 Task: Change the wraping the text "Please and thank you" to clip.
Action: Mouse moved to (416, 238)
Screenshot: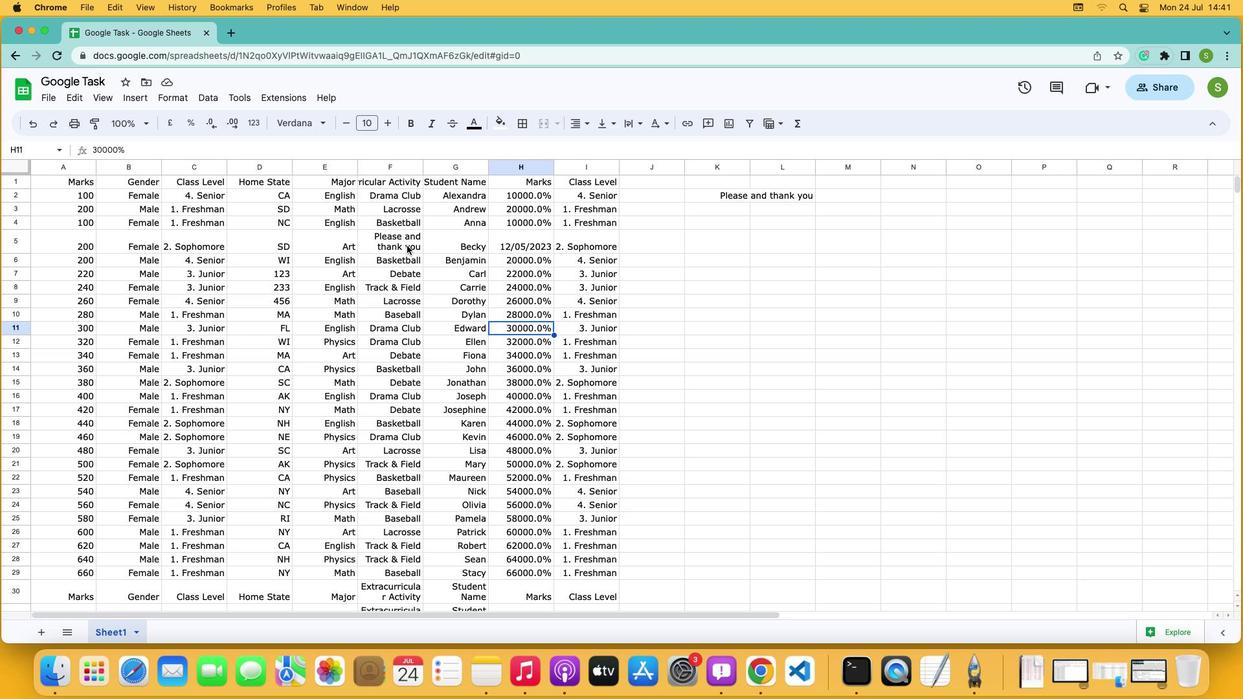 
Action: Mouse pressed left at (416, 238)
Screenshot: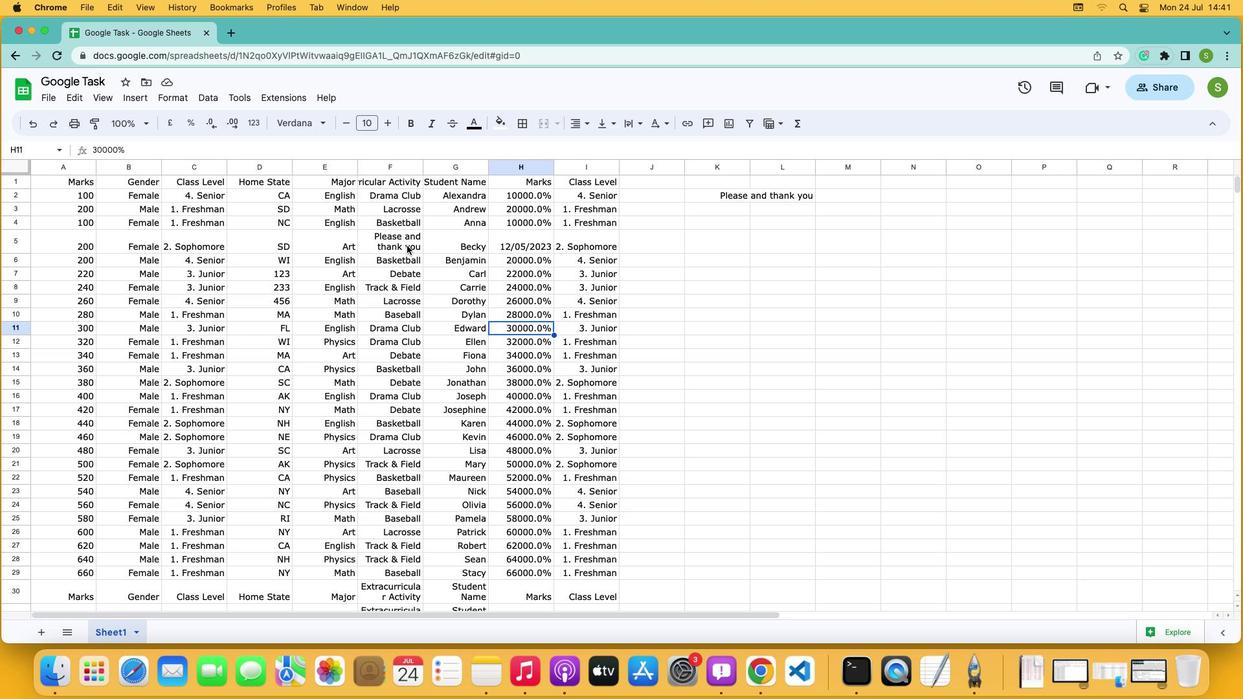
Action: Mouse pressed left at (416, 238)
Screenshot: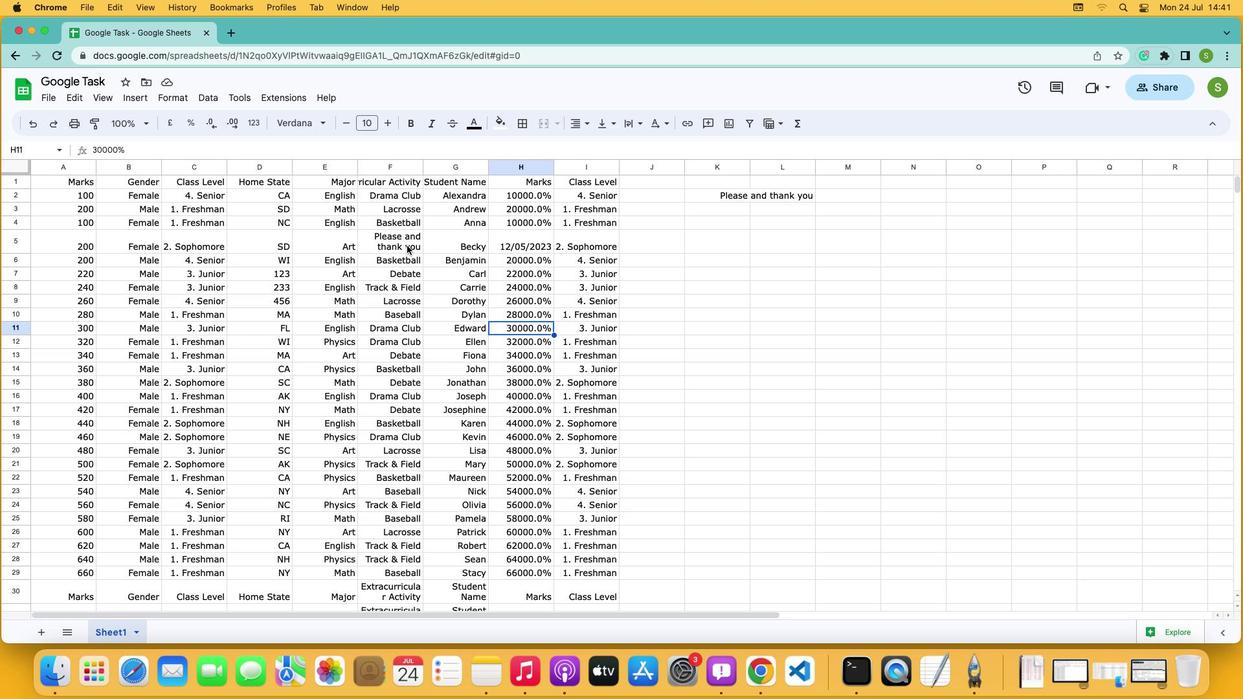 
Action: Mouse moved to (429, 231)
Screenshot: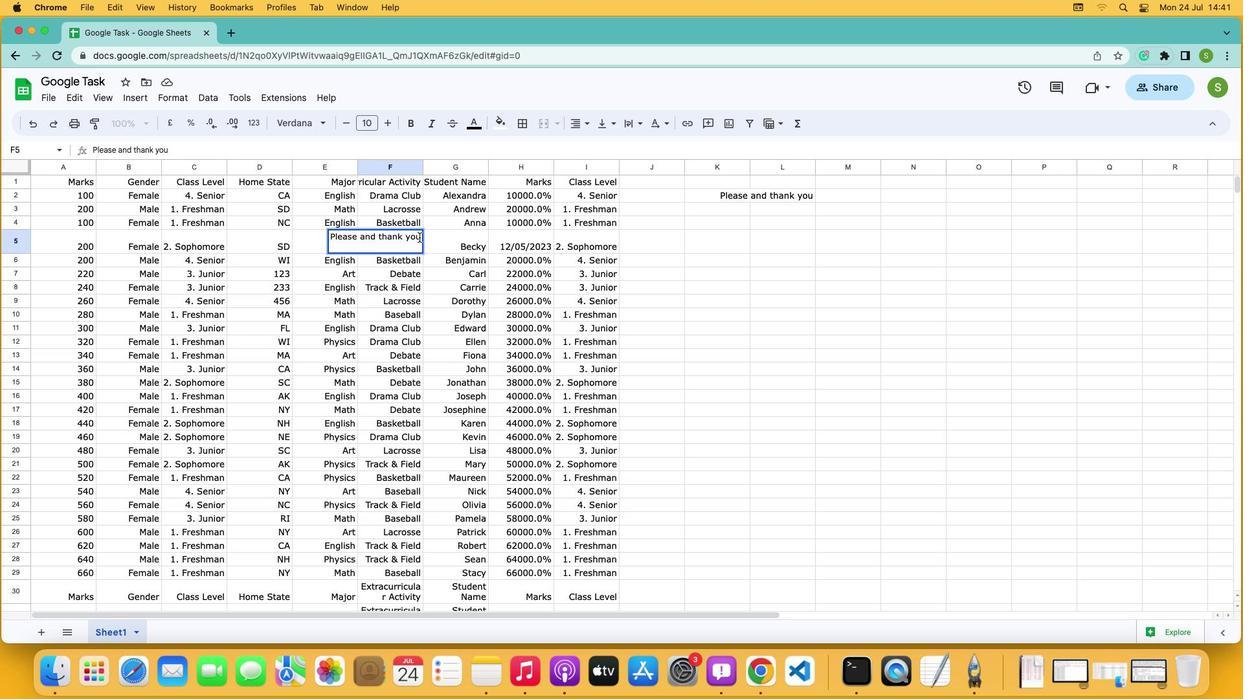 
Action: Mouse pressed left at (429, 231)
Screenshot: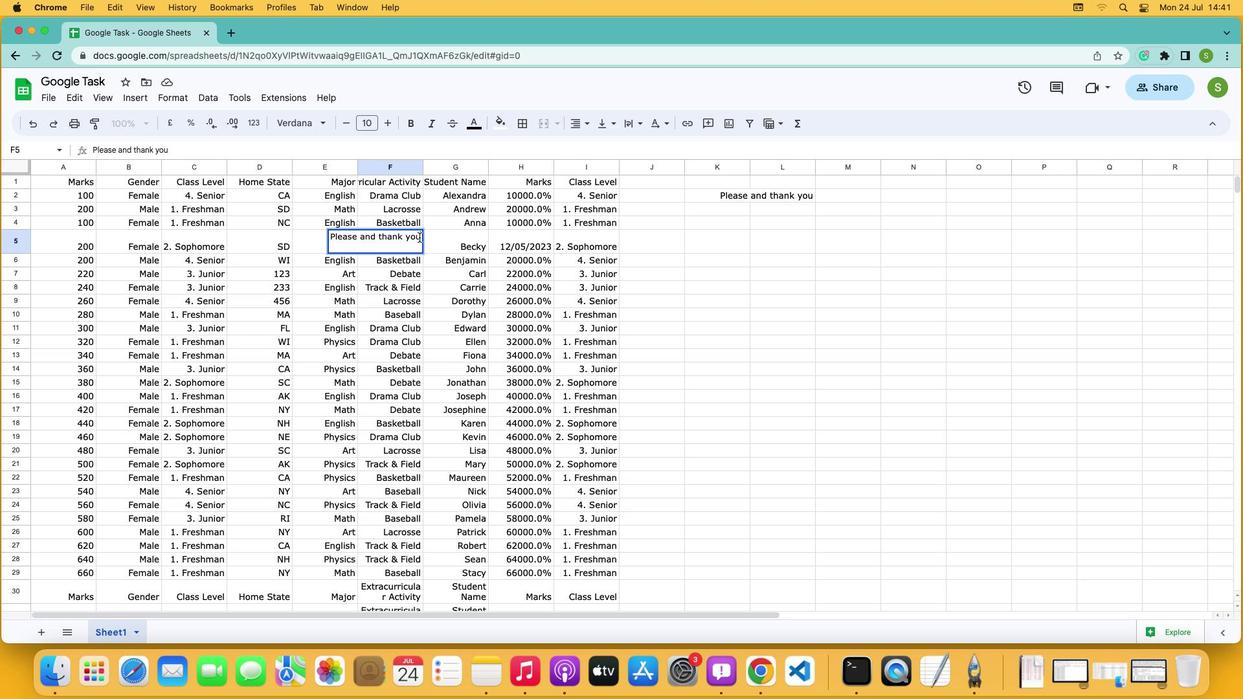 
Action: Mouse moved to (659, 132)
Screenshot: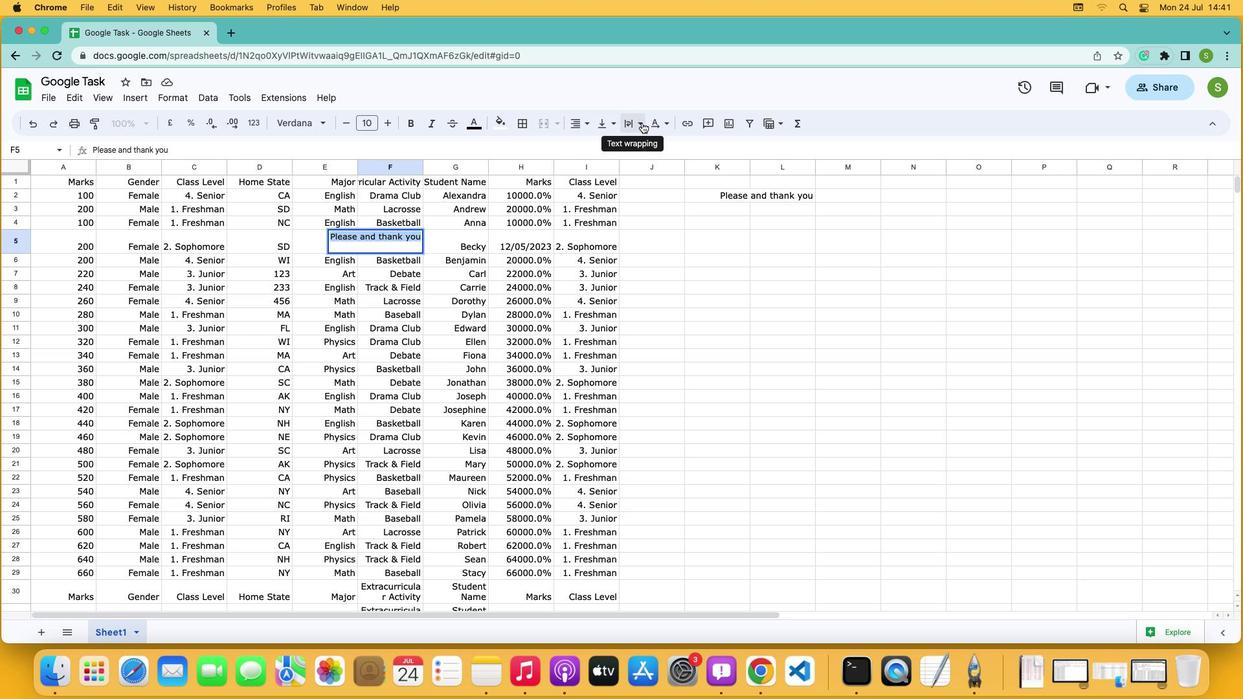 
Action: Mouse pressed left at (659, 132)
Screenshot: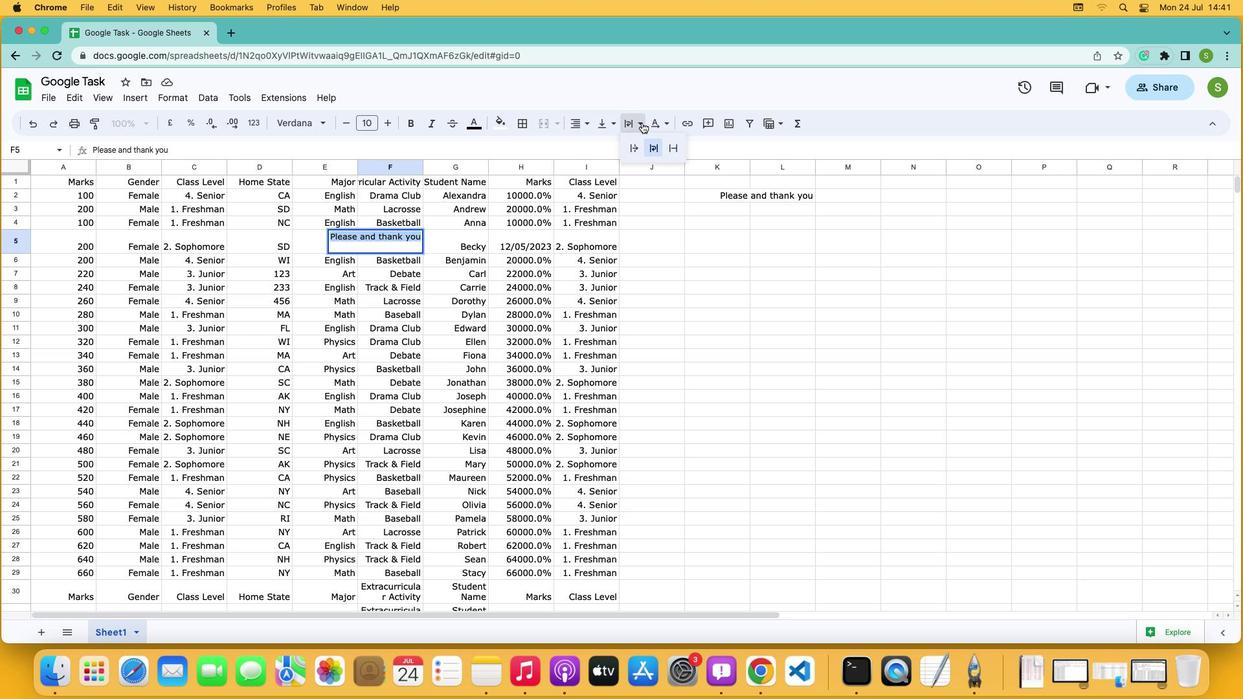 
Action: Mouse moved to (689, 153)
Screenshot: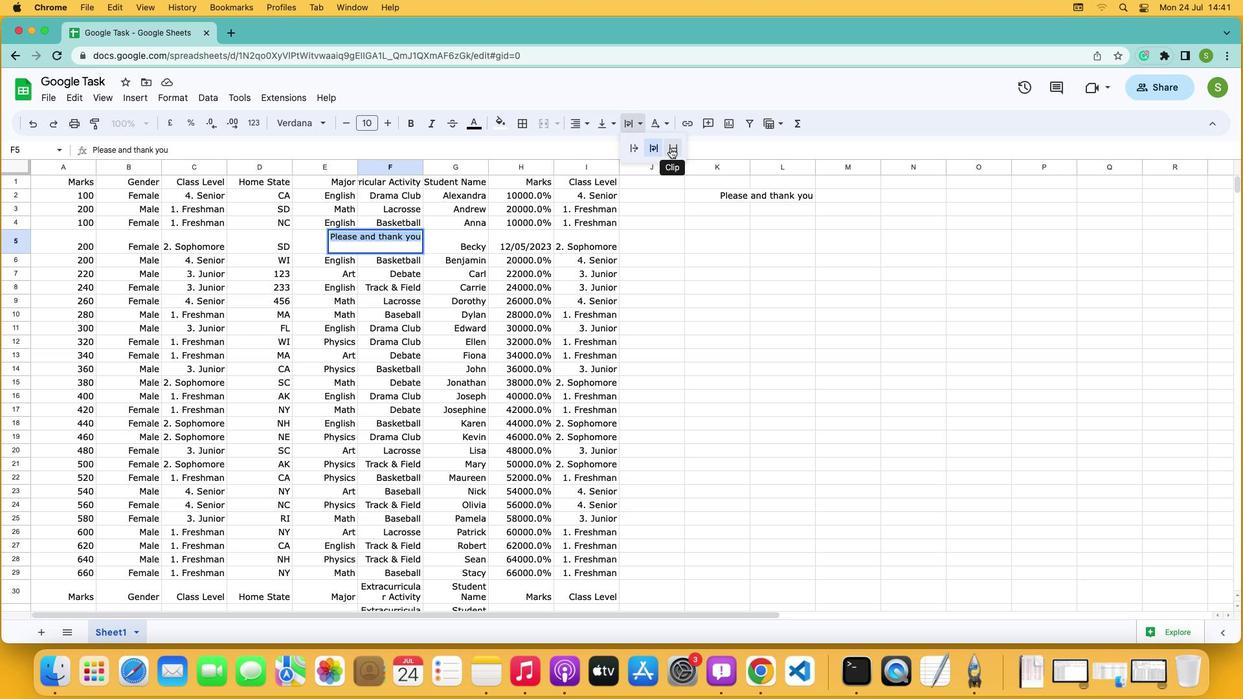 
Action: Mouse pressed left at (689, 153)
Screenshot: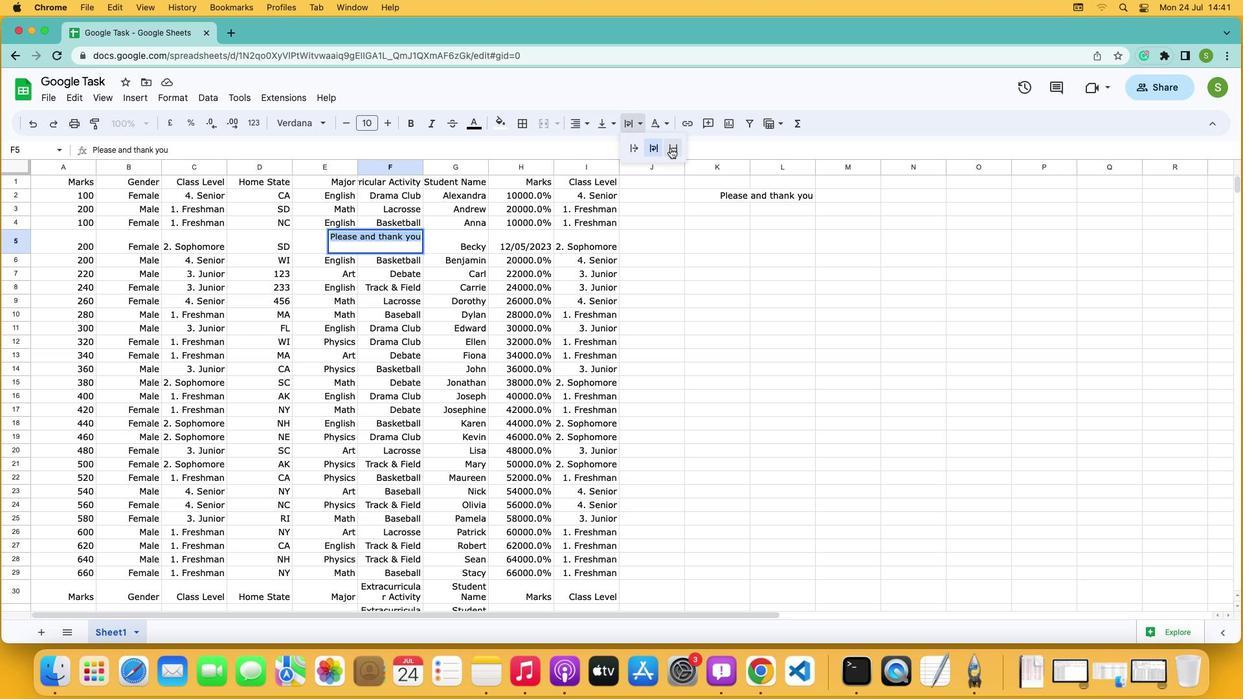 
Action: Mouse moved to (580, 251)
Screenshot: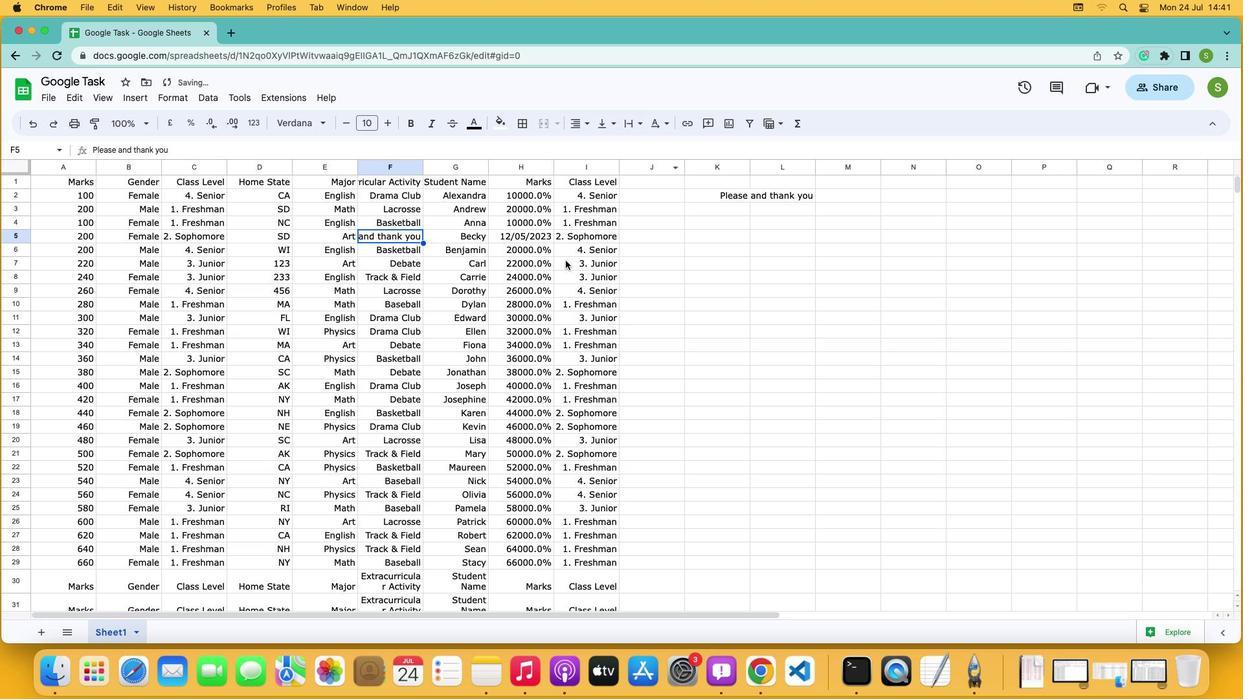 
